 Task: For heading Arial black with underline.  font size for heading18,  'Change the font style of data to'Calibri.  and font size to 9,  Change the alignment of both headline & data to Align center.  In the sheet  Excel File Workbook Spreadsheet Templatebook
Action: Mouse moved to (96, 116)
Screenshot: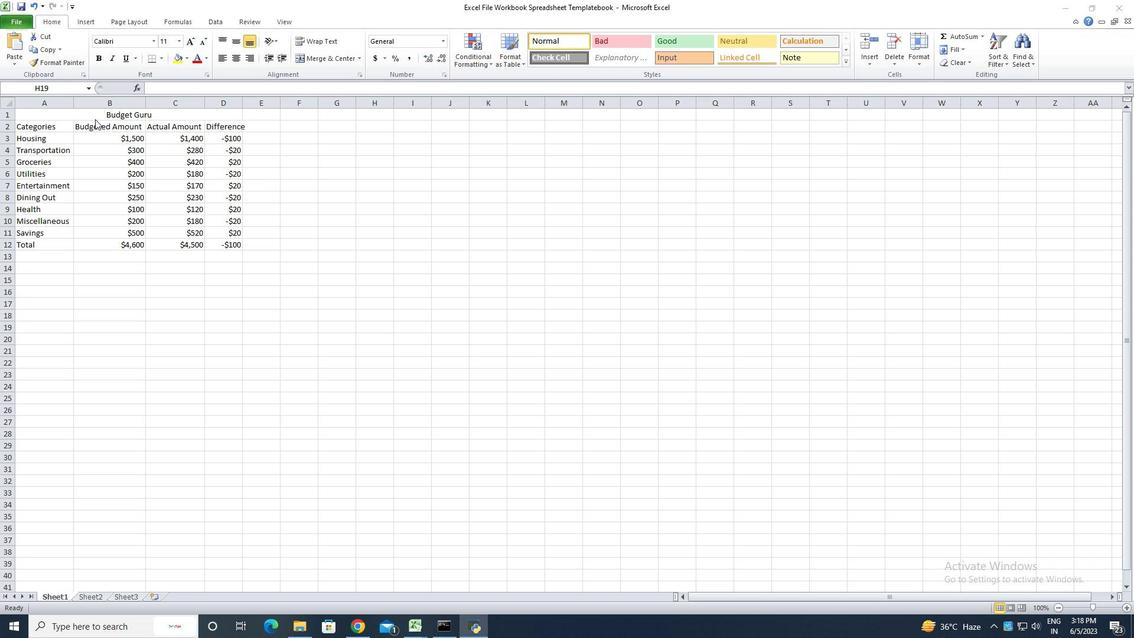 
Action: Mouse pressed left at (96, 116)
Screenshot: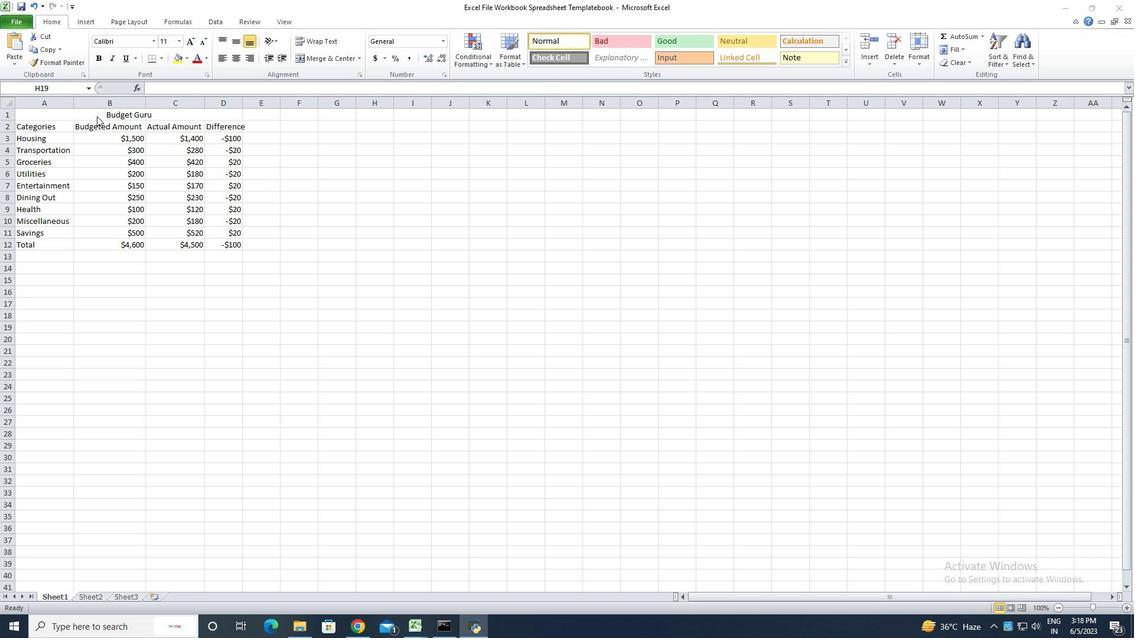 
Action: Mouse moved to (96, 115)
Screenshot: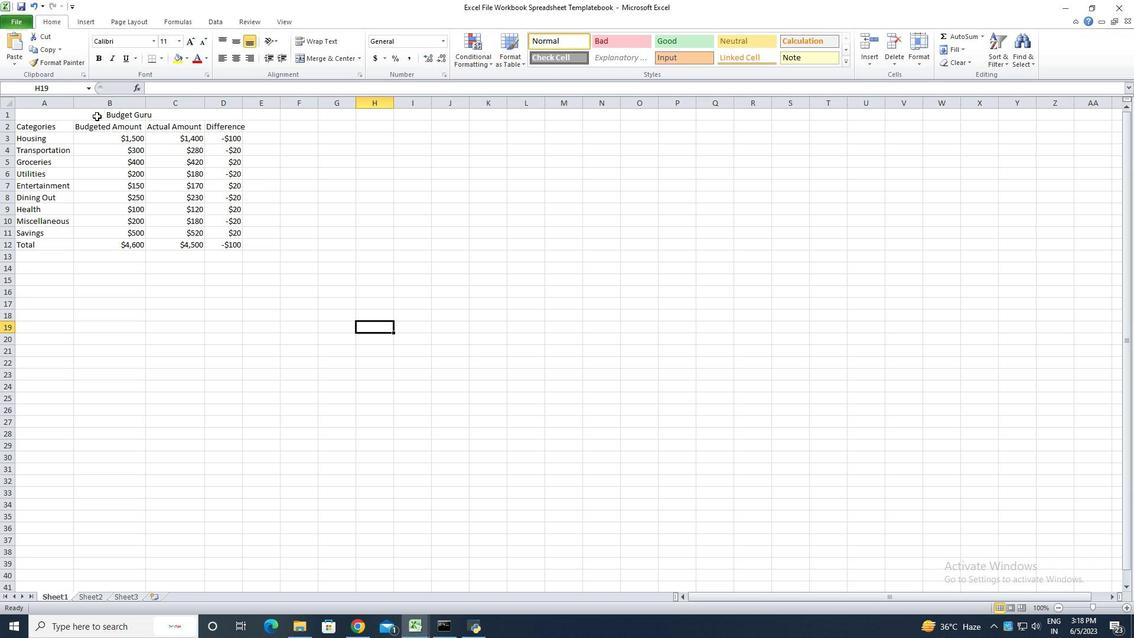 
Action: Mouse pressed left at (96, 115)
Screenshot: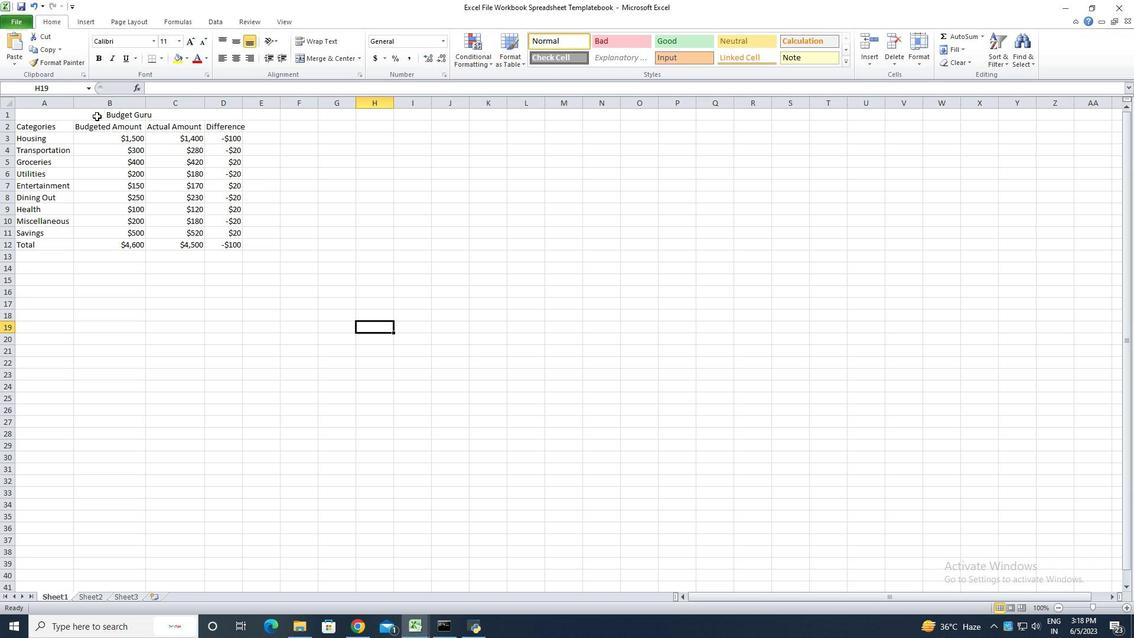 
Action: Mouse moved to (97, 115)
Screenshot: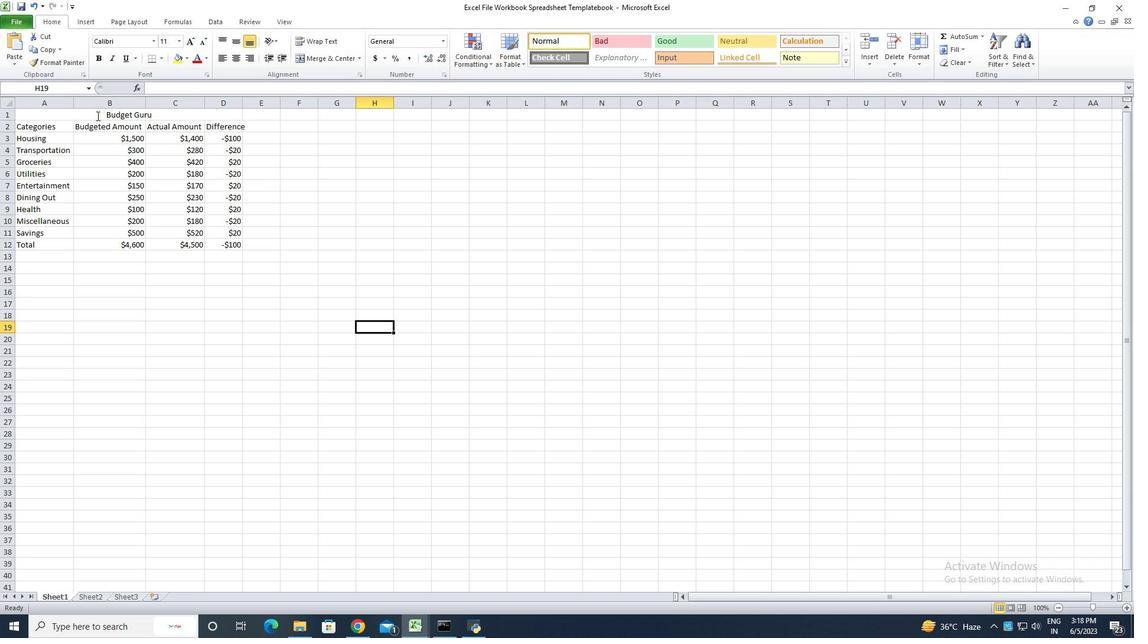 
Action: Mouse pressed left at (97, 115)
Screenshot: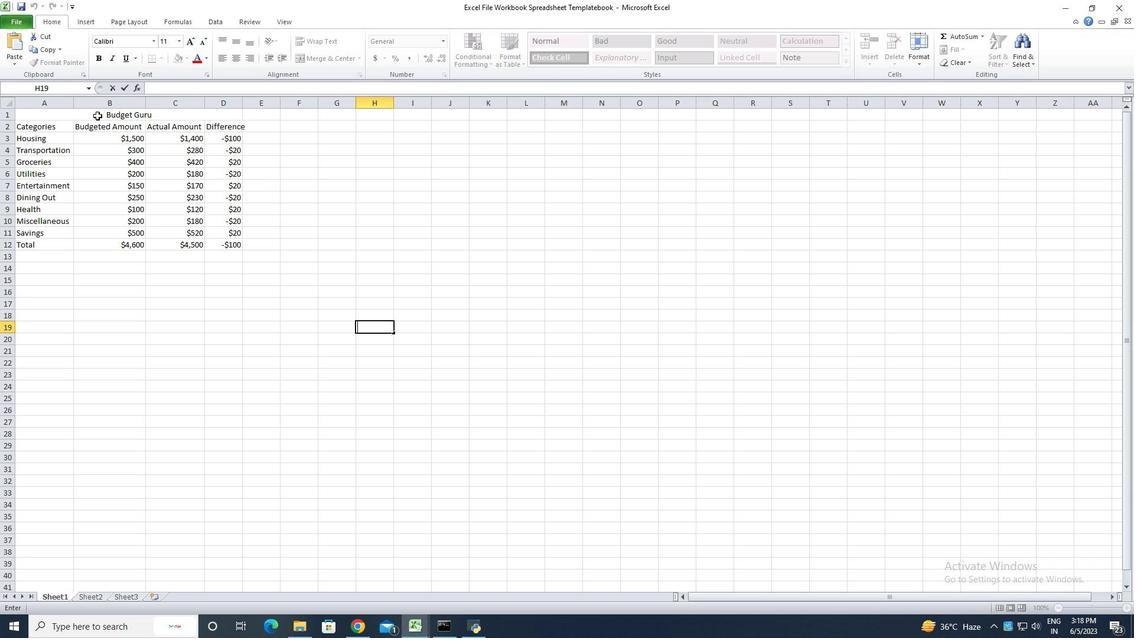 
Action: Mouse moved to (155, 37)
Screenshot: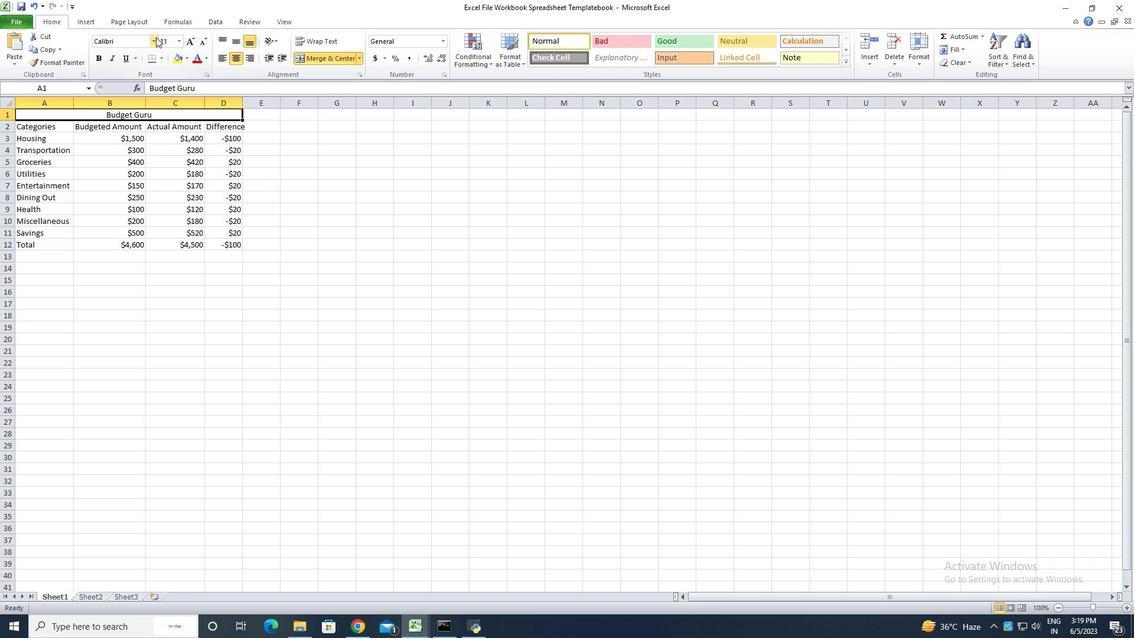 
Action: Mouse pressed left at (155, 37)
Screenshot: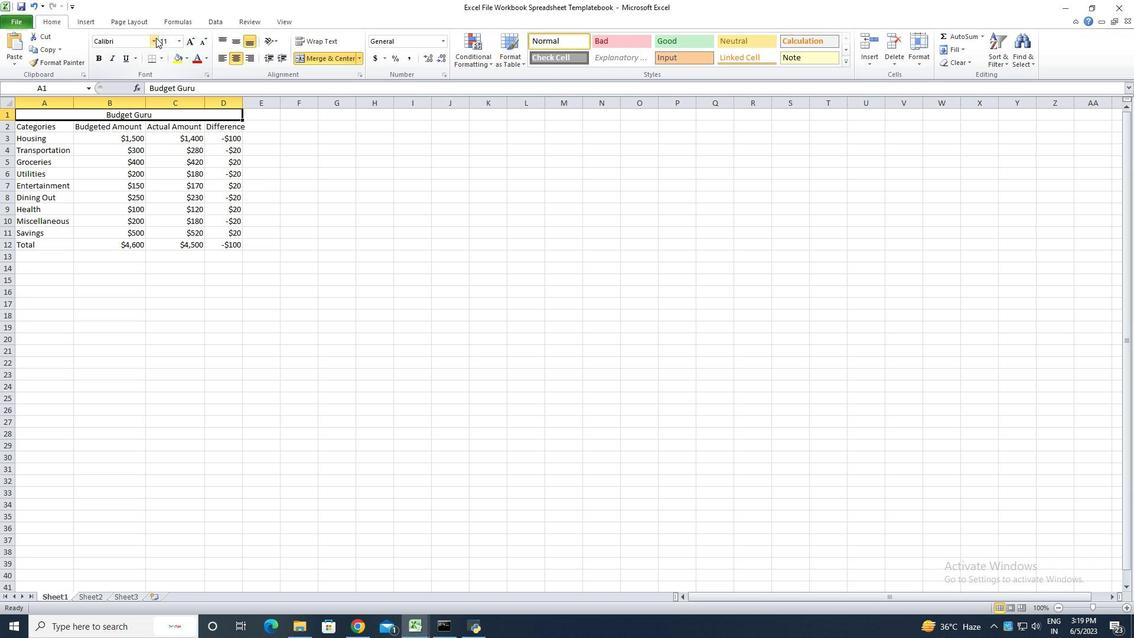 
Action: Mouse moved to (142, 150)
Screenshot: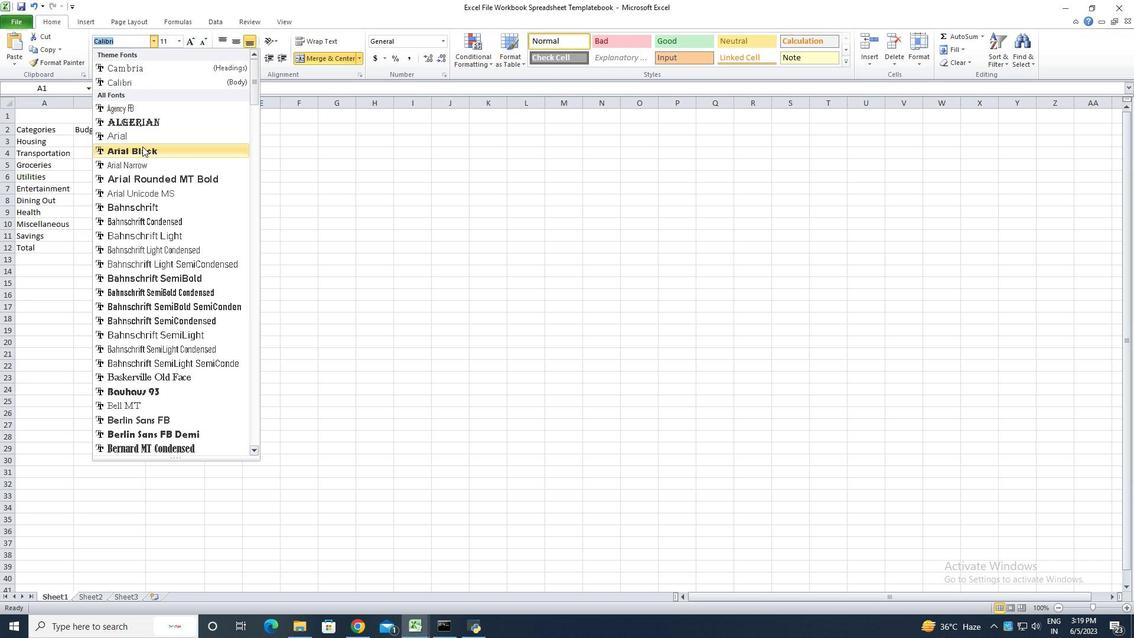 
Action: Mouse pressed left at (142, 150)
Screenshot: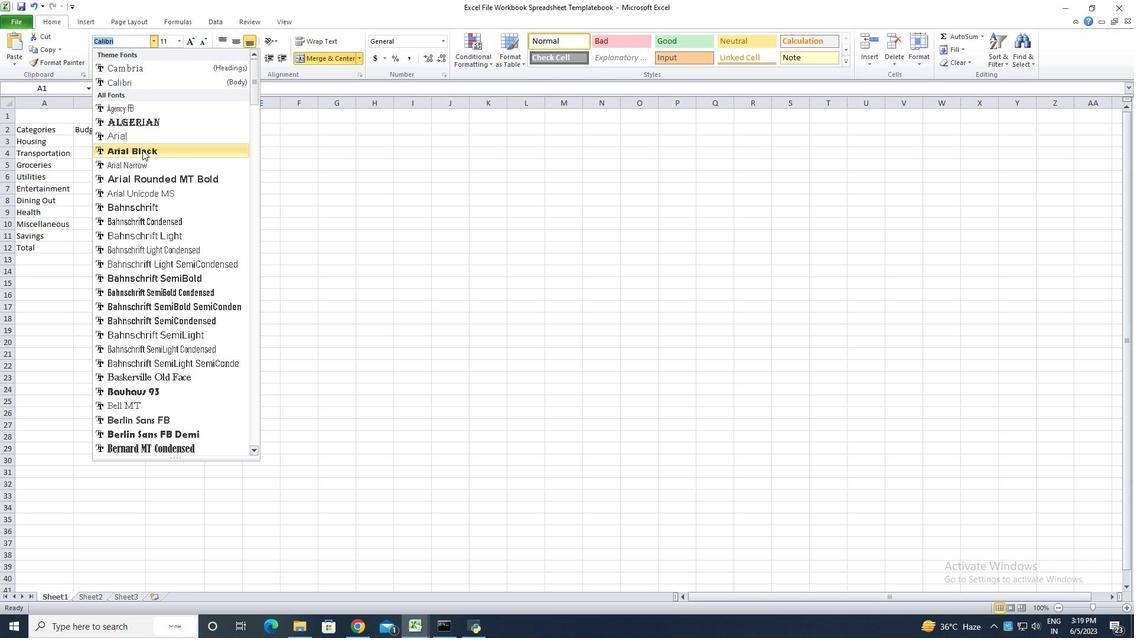 
Action: Mouse moved to (125, 58)
Screenshot: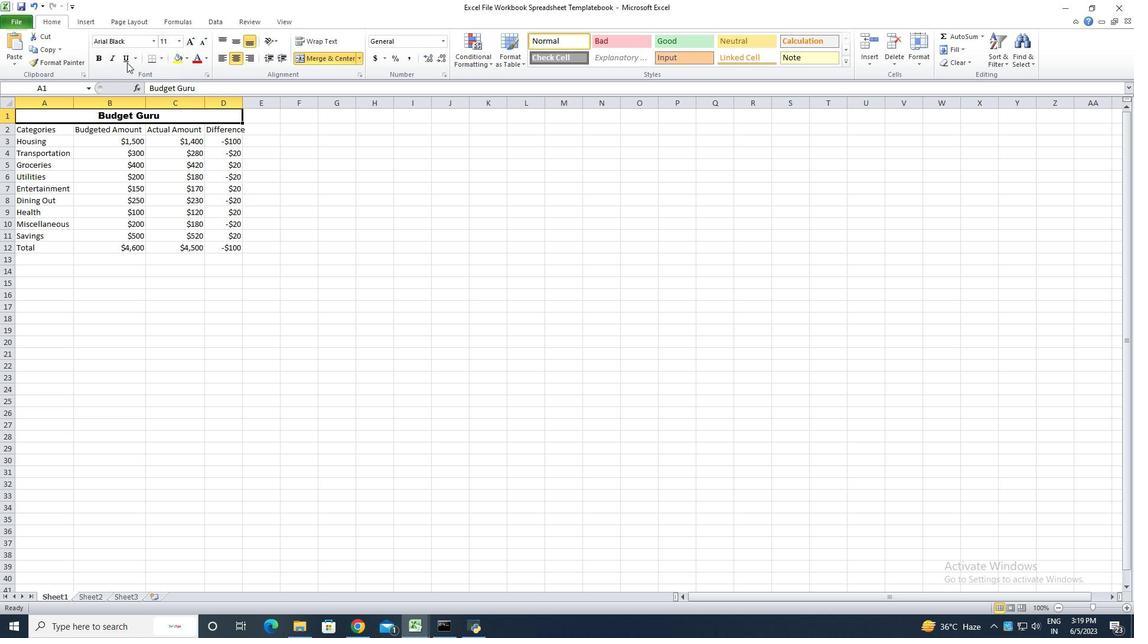 
Action: Mouse pressed left at (125, 58)
Screenshot: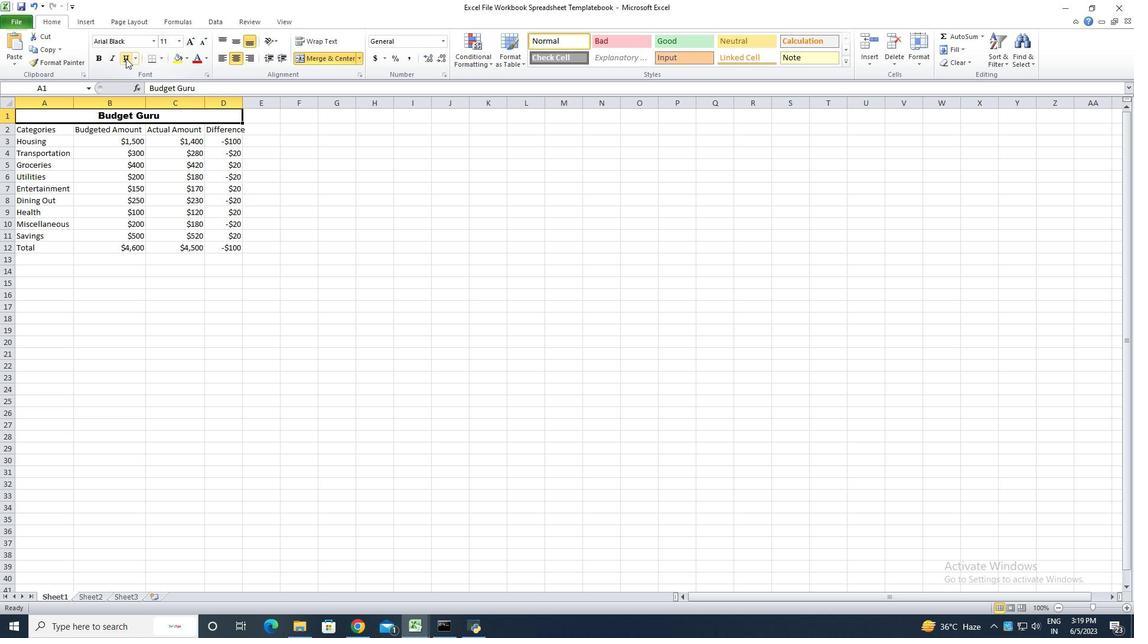 
Action: Mouse moved to (191, 41)
Screenshot: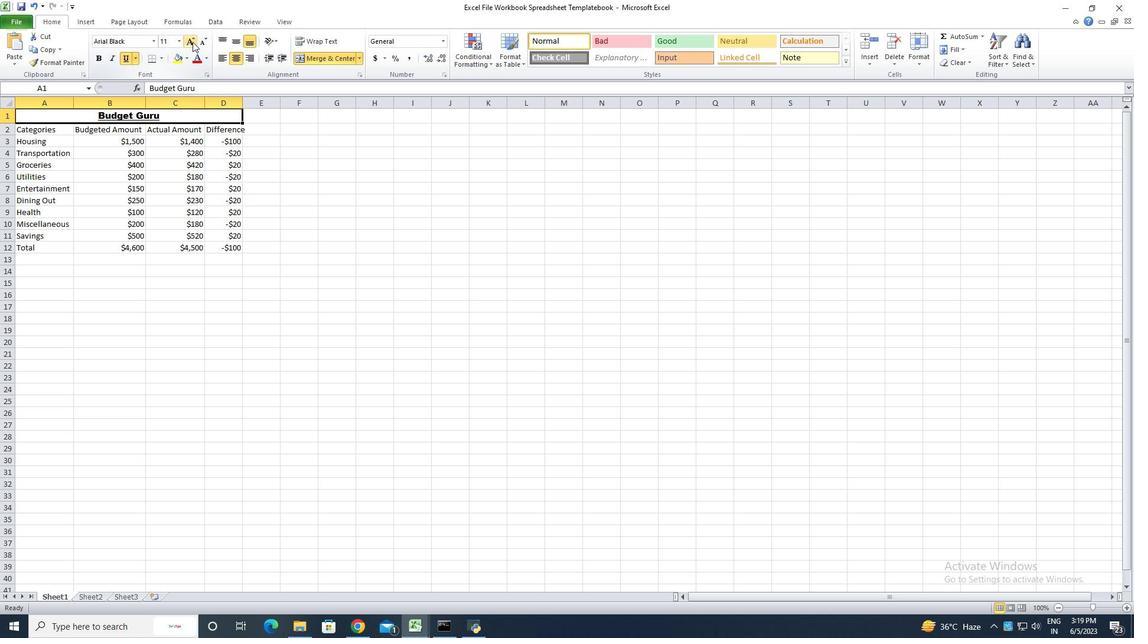 
Action: Mouse pressed left at (191, 41)
Screenshot: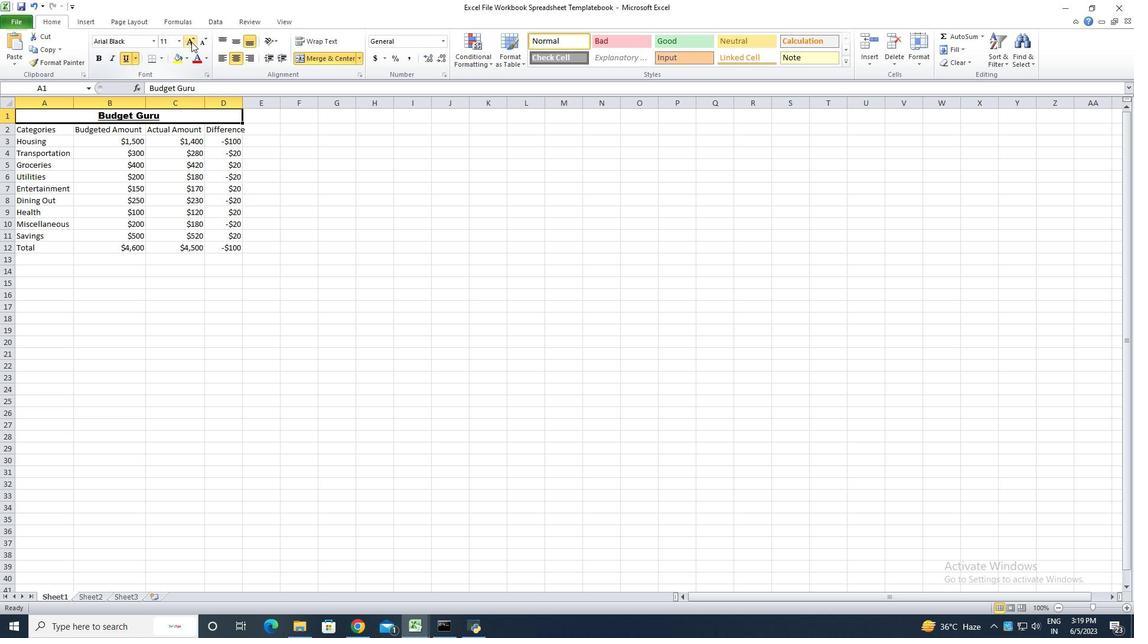 
Action: Mouse pressed left at (191, 41)
Screenshot: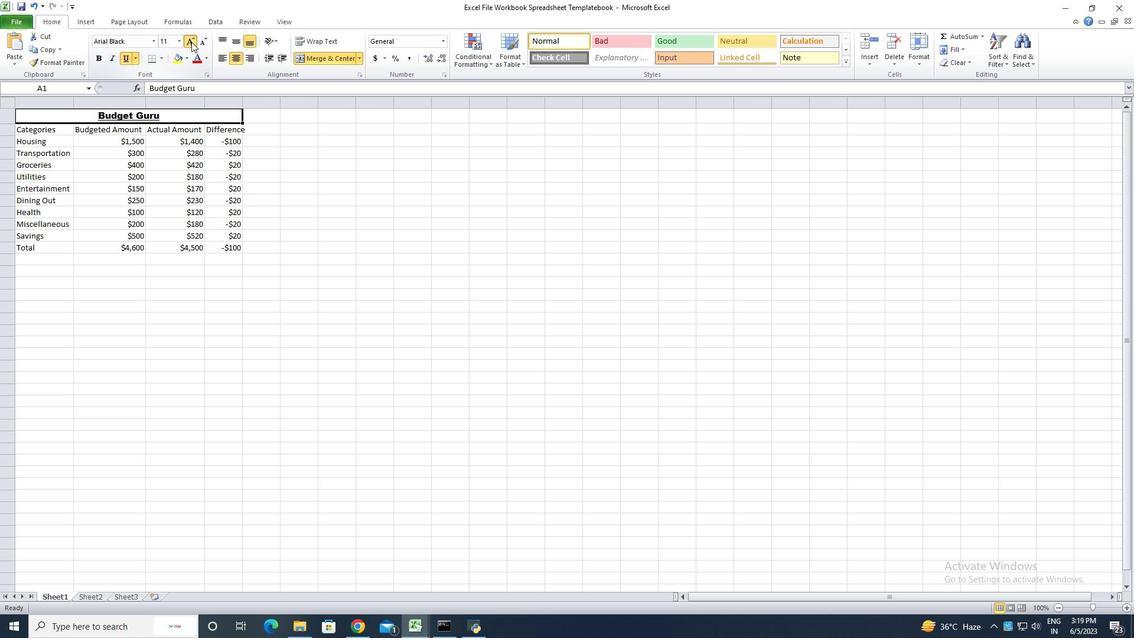 
Action: Mouse moved to (191, 41)
Screenshot: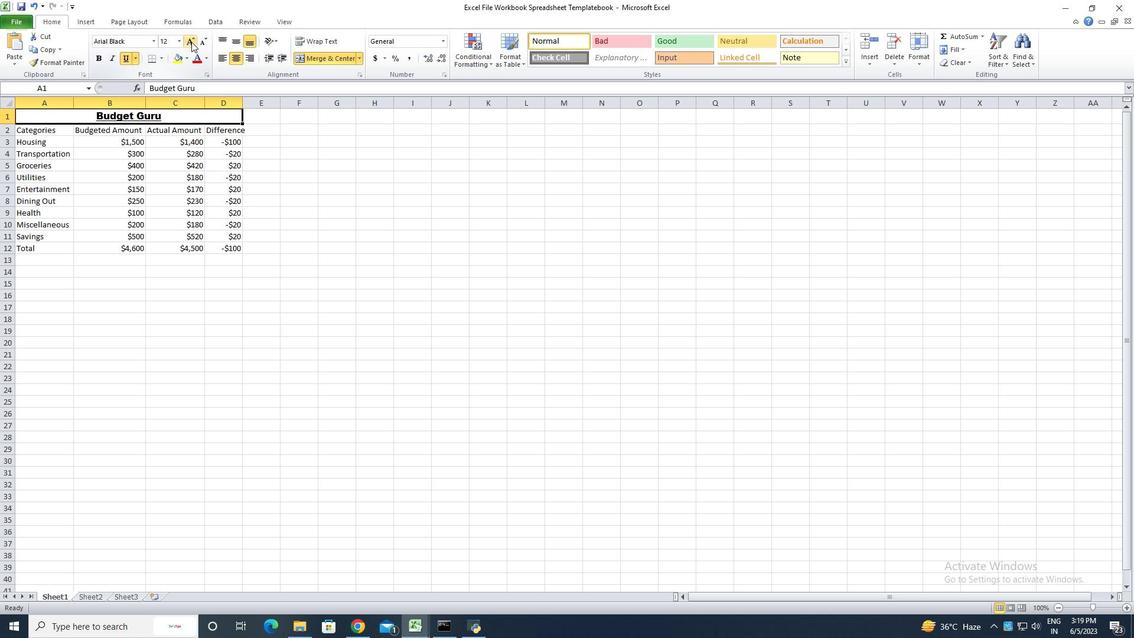 
Action: Mouse pressed left at (191, 41)
Screenshot: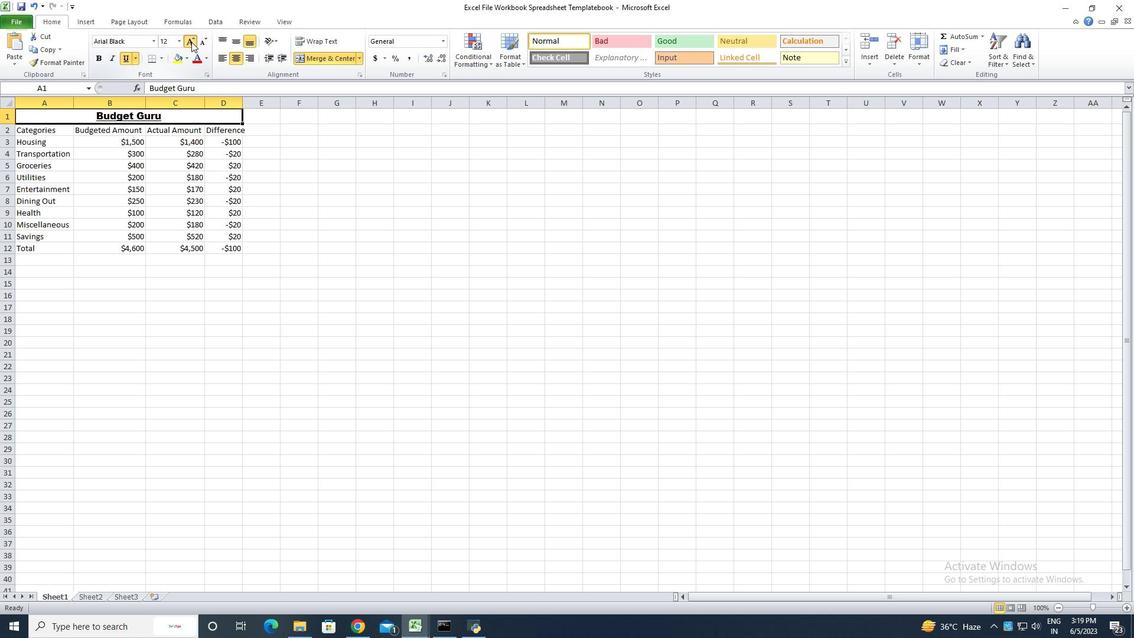 
Action: Mouse pressed left at (191, 41)
Screenshot: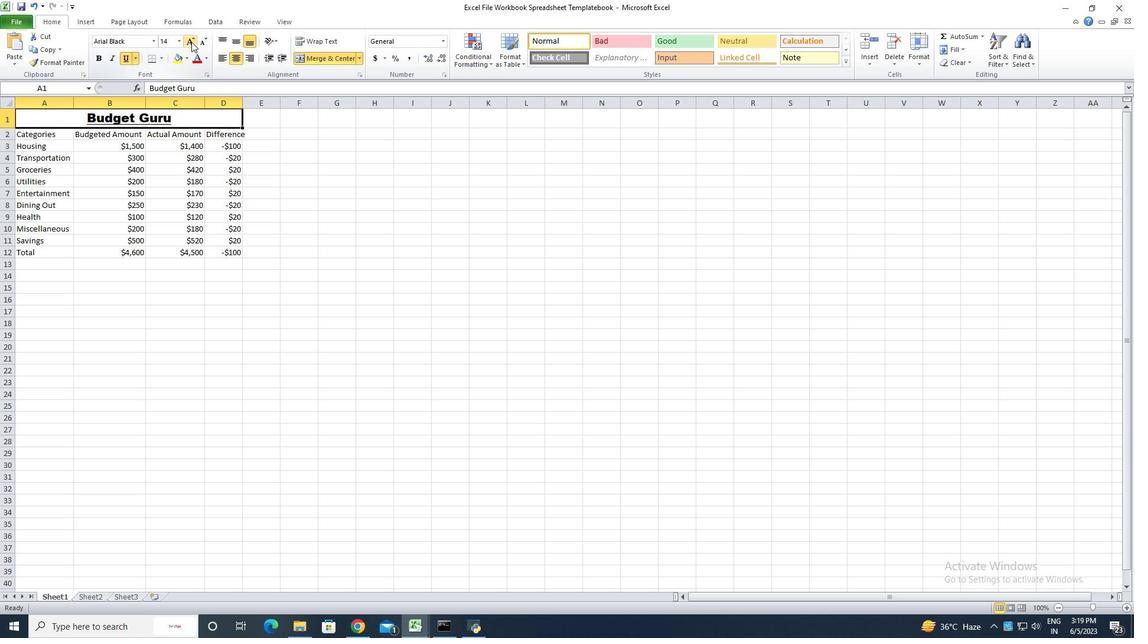 
Action: Mouse moved to (33, 137)
Screenshot: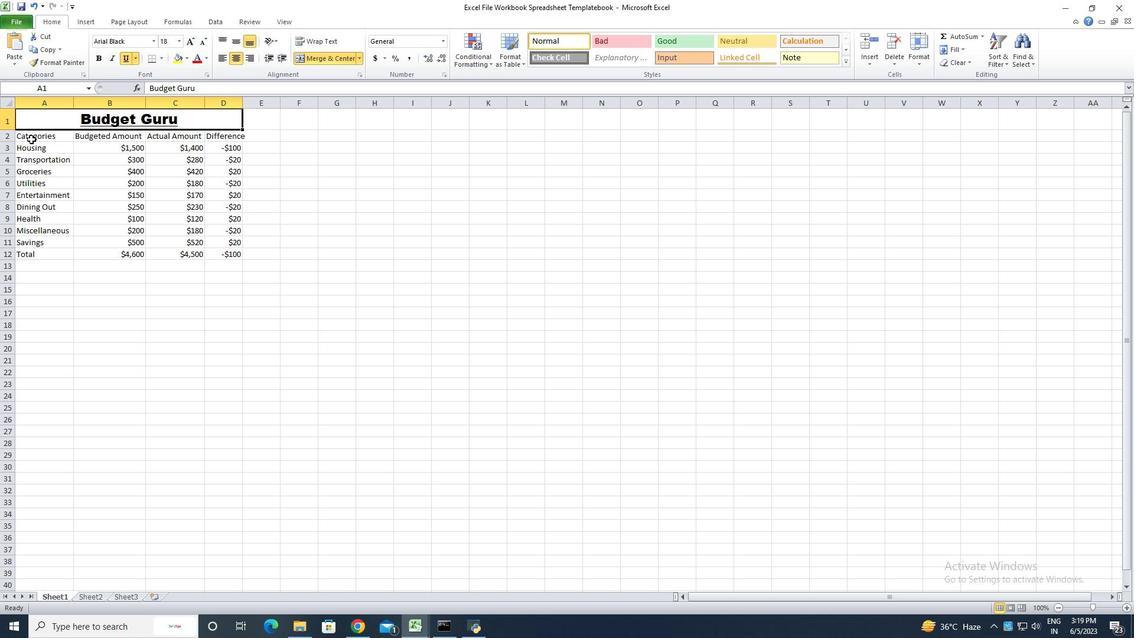 
Action: Mouse pressed left at (33, 137)
Screenshot: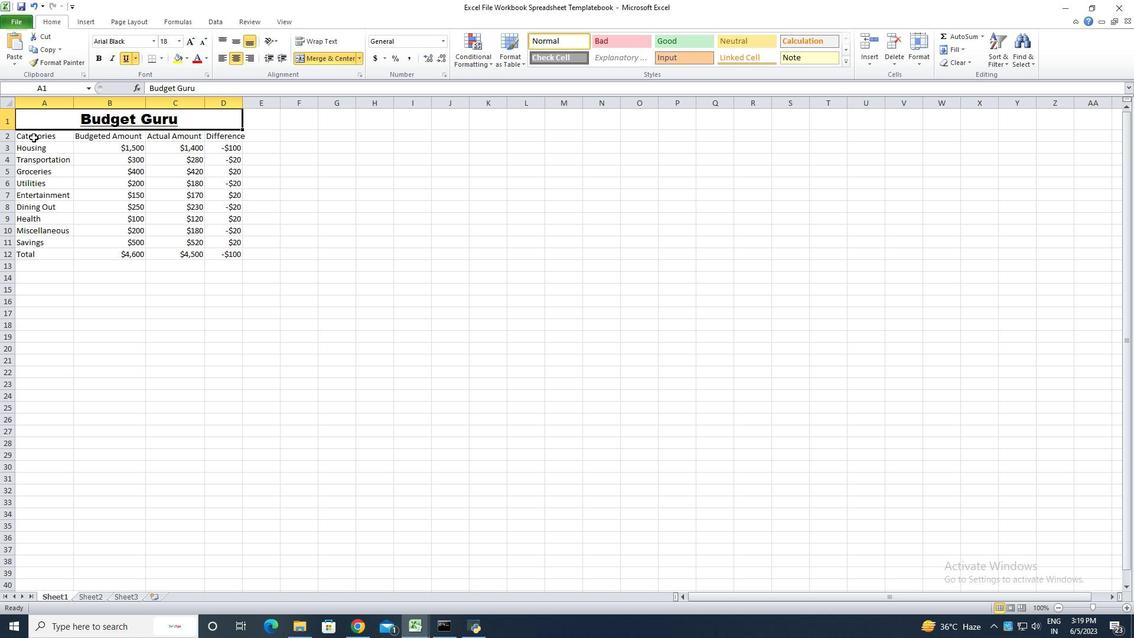 
Action: Mouse moved to (154, 43)
Screenshot: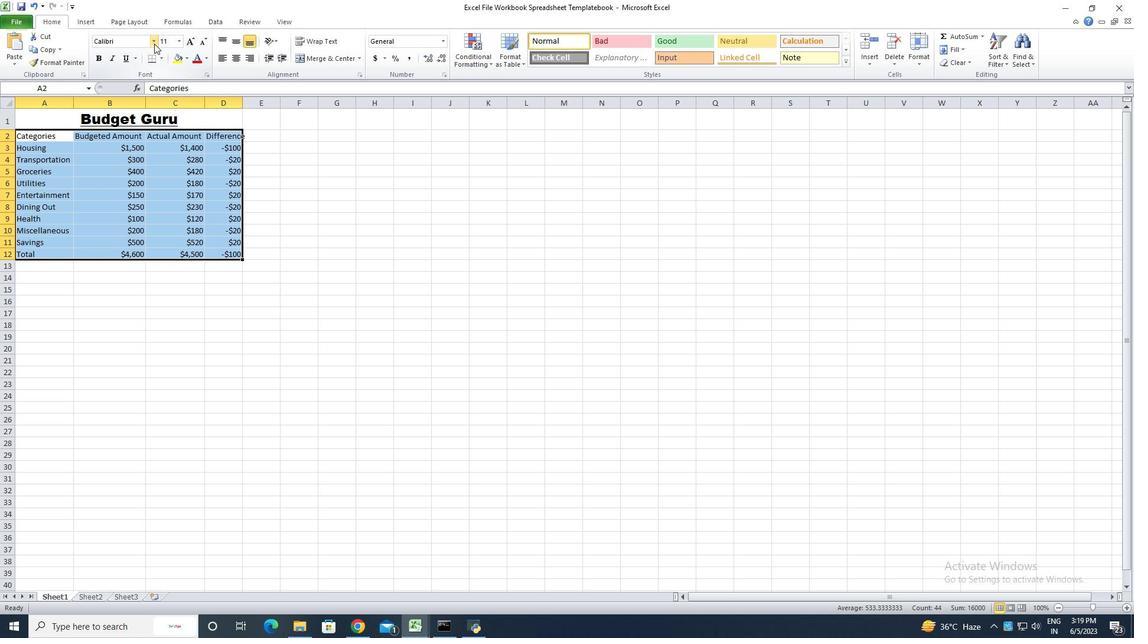 
Action: Mouse pressed left at (154, 43)
Screenshot: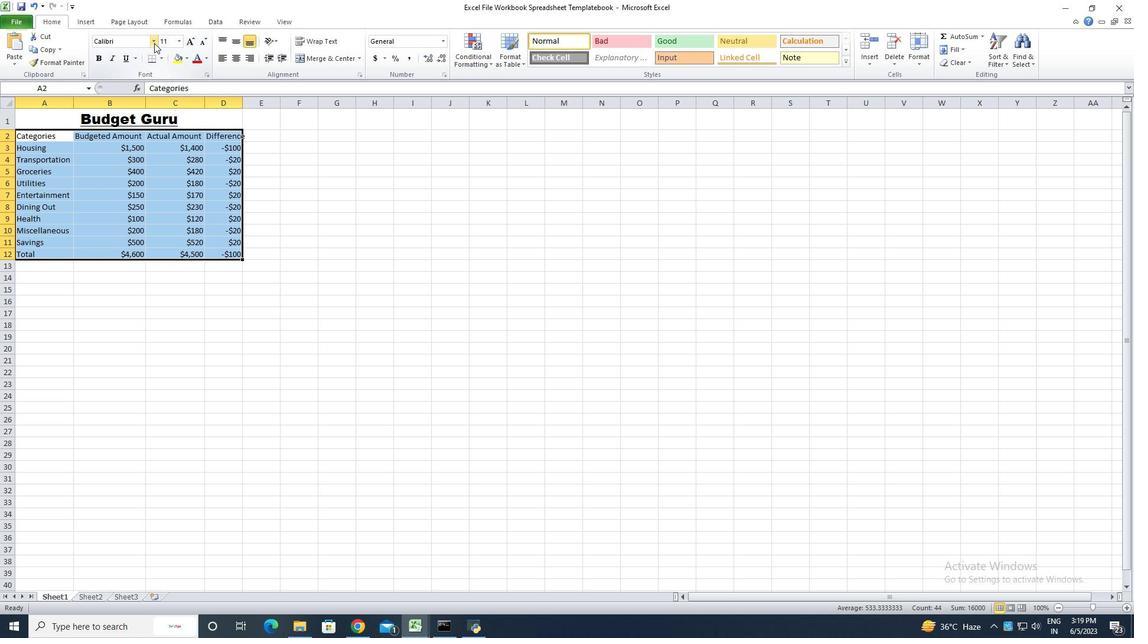 
Action: Mouse moved to (145, 85)
Screenshot: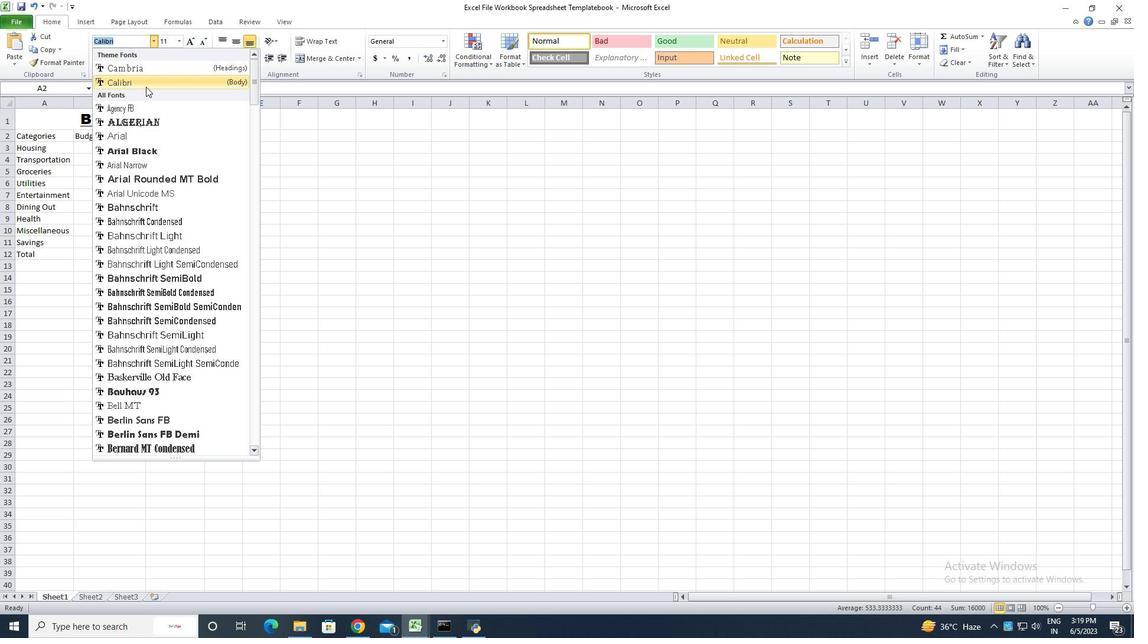 
Action: Mouse pressed left at (145, 85)
Screenshot: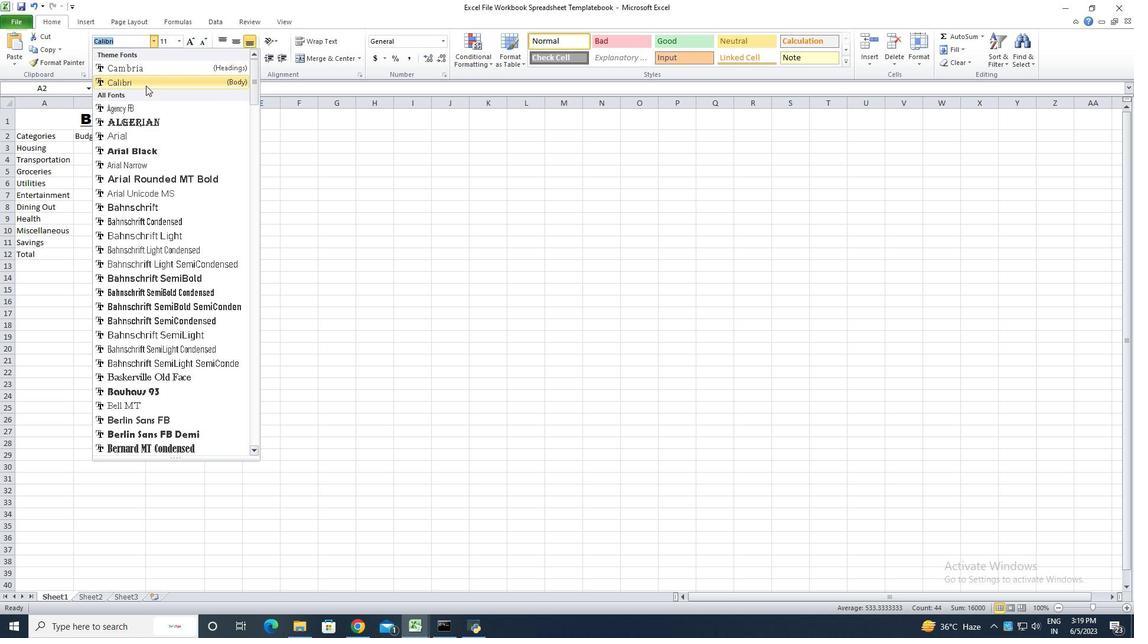
Action: Mouse moved to (203, 40)
Screenshot: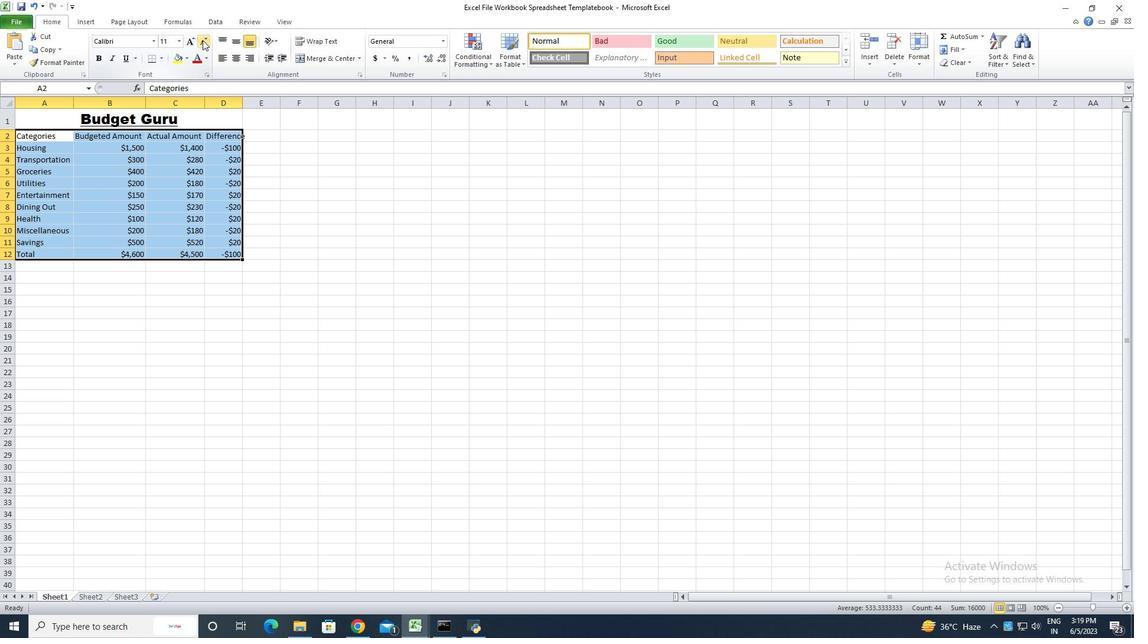 
Action: Mouse pressed left at (203, 40)
Screenshot: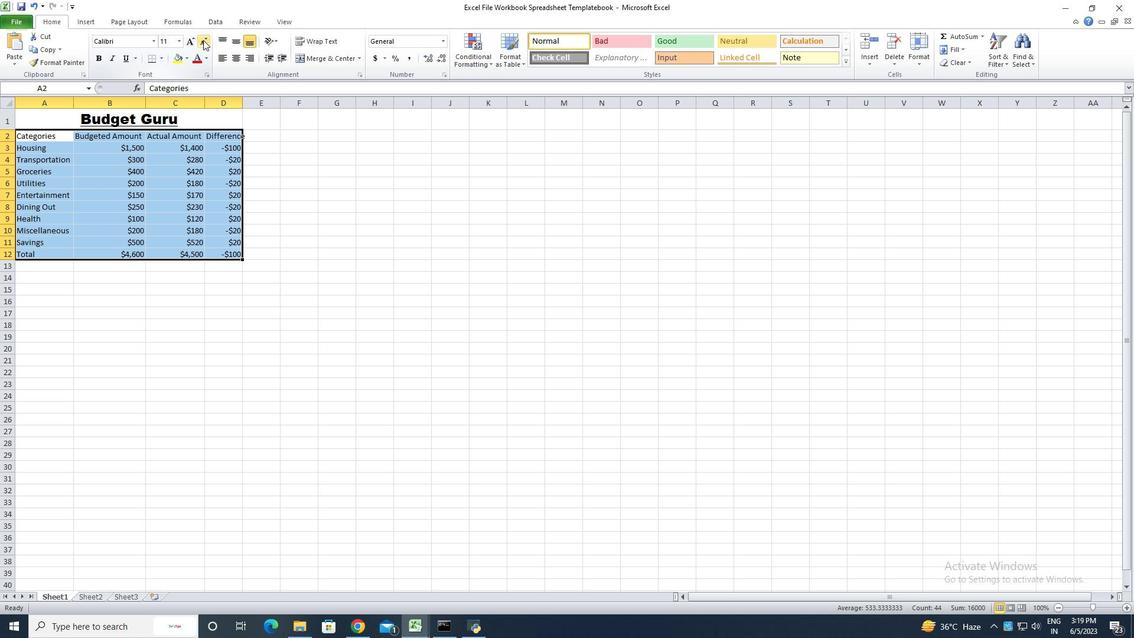 
Action: Mouse moved to (203, 40)
Screenshot: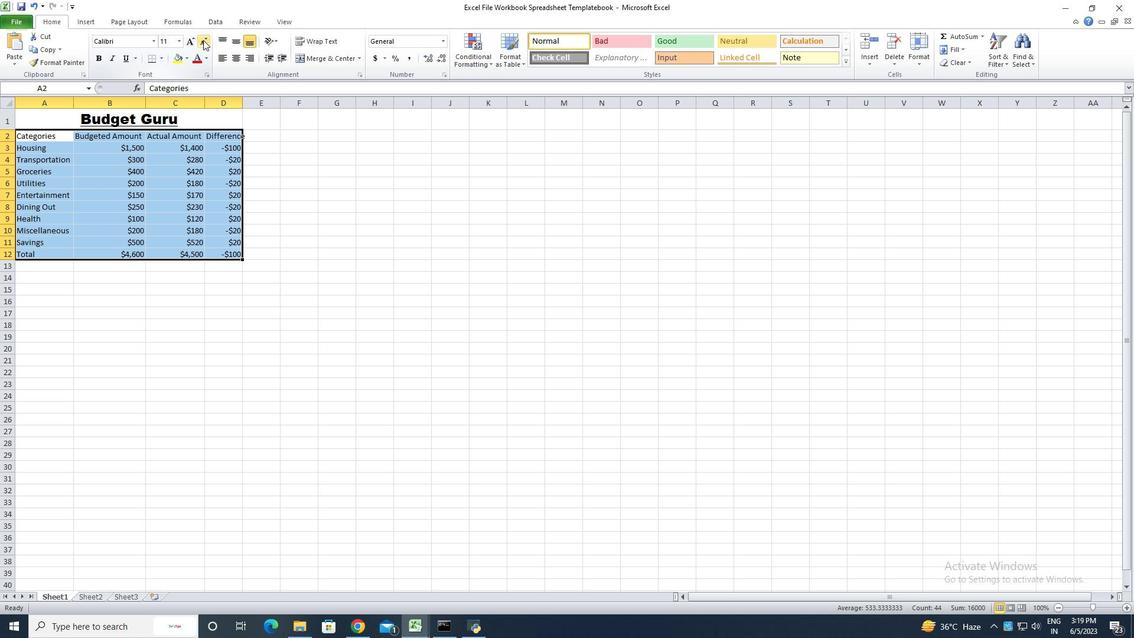 
Action: Mouse pressed left at (203, 40)
Screenshot: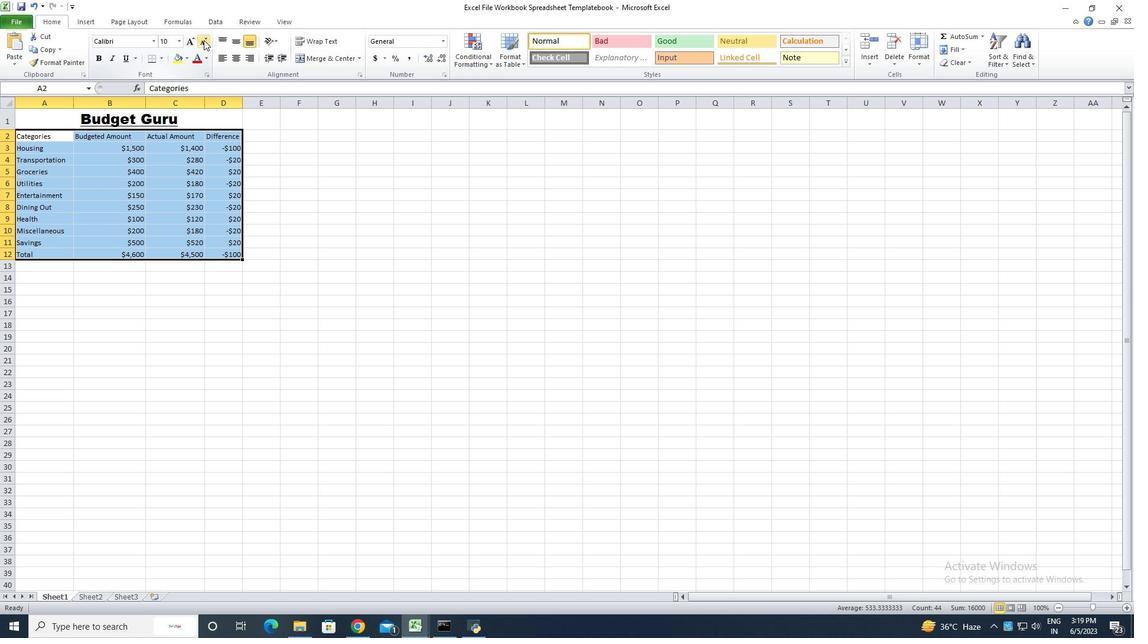 
Action: Mouse moved to (235, 307)
Screenshot: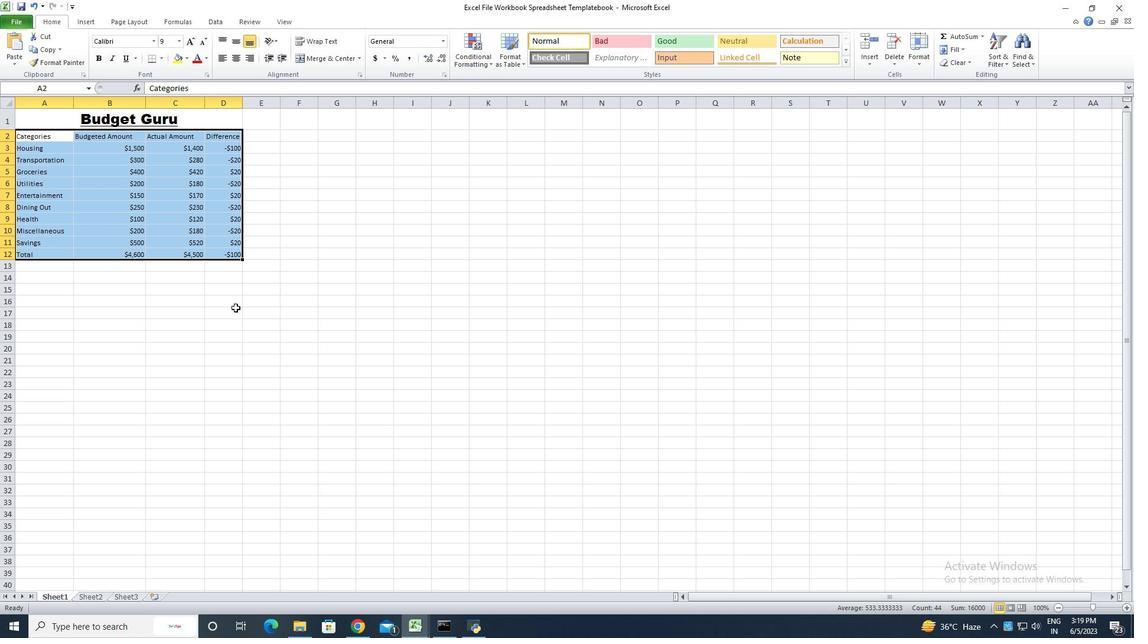 
Action: Mouse pressed left at (235, 307)
Screenshot: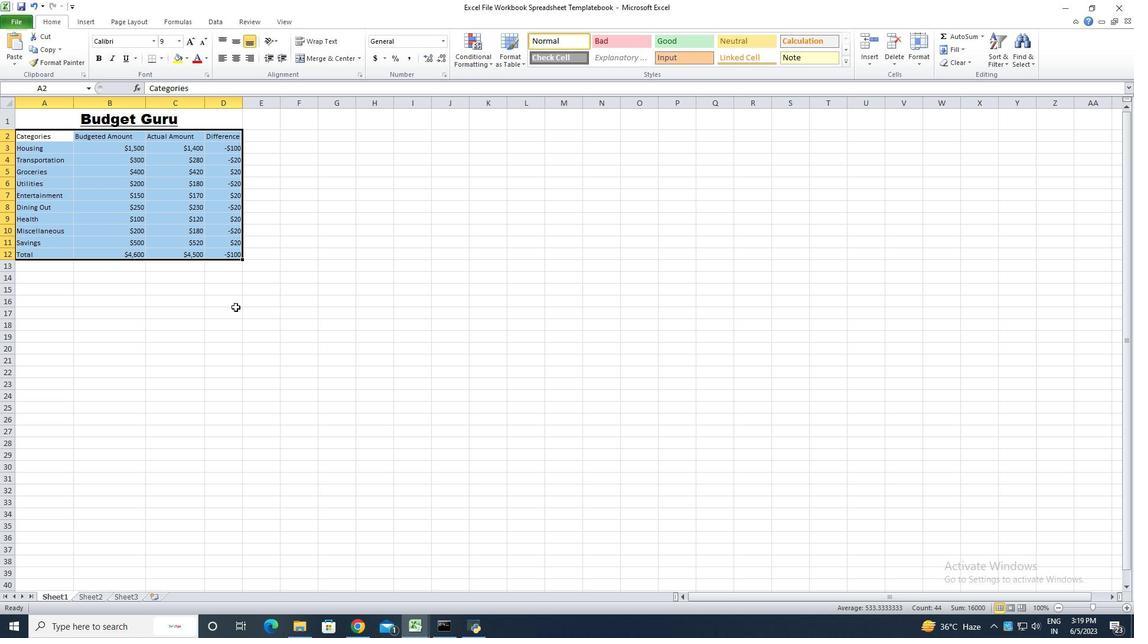 
Action: Mouse moved to (65, 118)
Screenshot: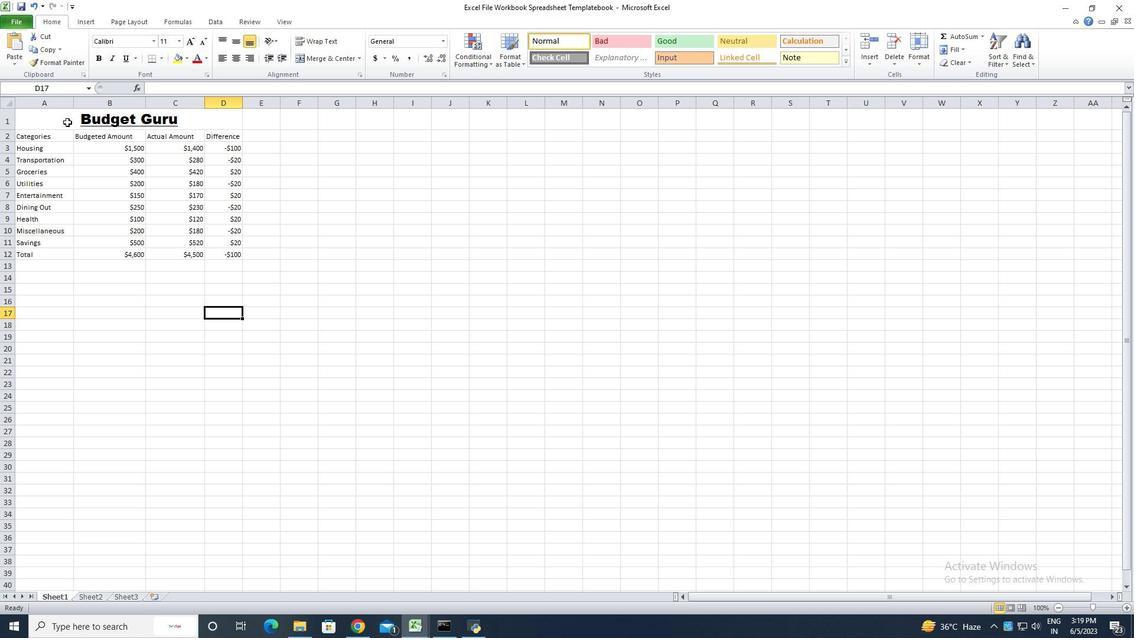 
Action: Mouse pressed left at (65, 118)
Screenshot: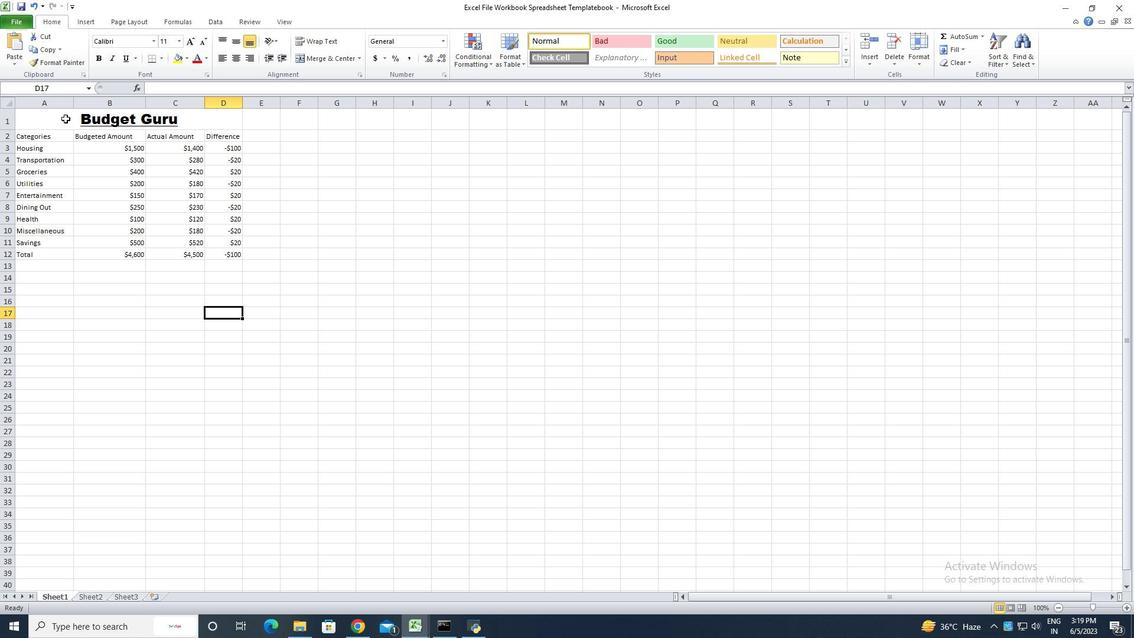 
Action: Mouse moved to (233, 59)
Screenshot: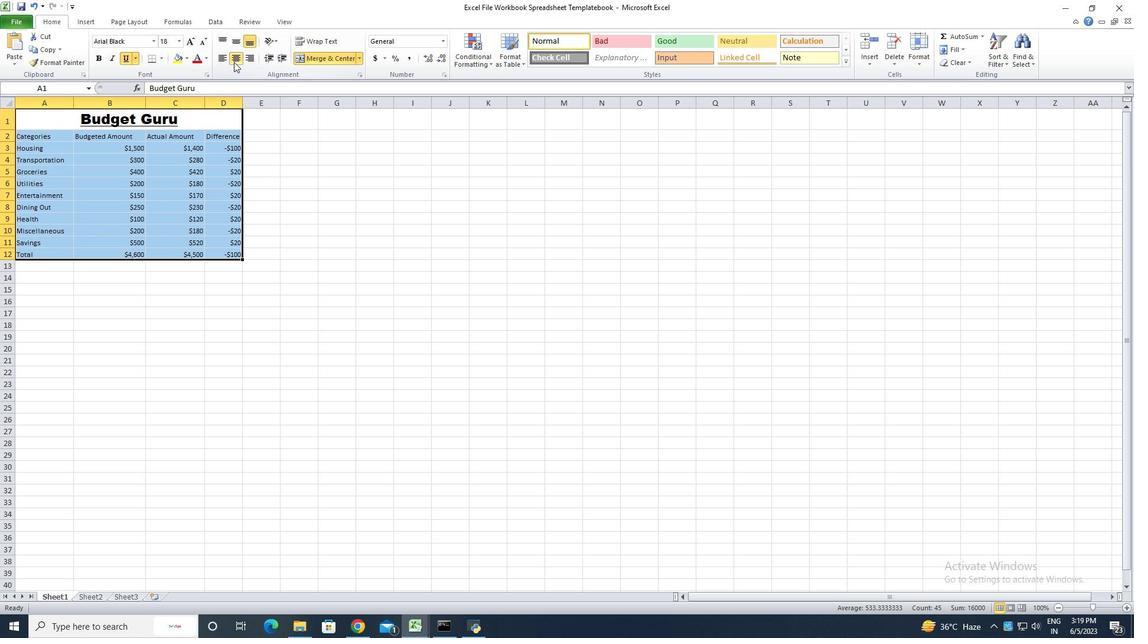 
Action: Mouse pressed left at (233, 59)
Screenshot: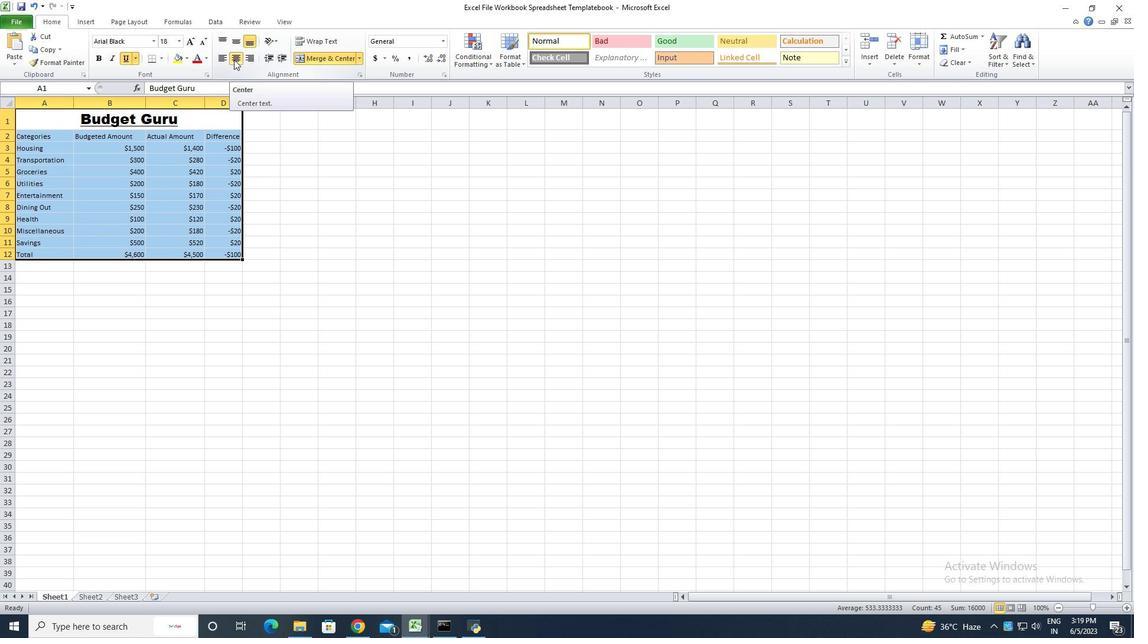 
Action: Mouse pressed left at (233, 59)
Screenshot: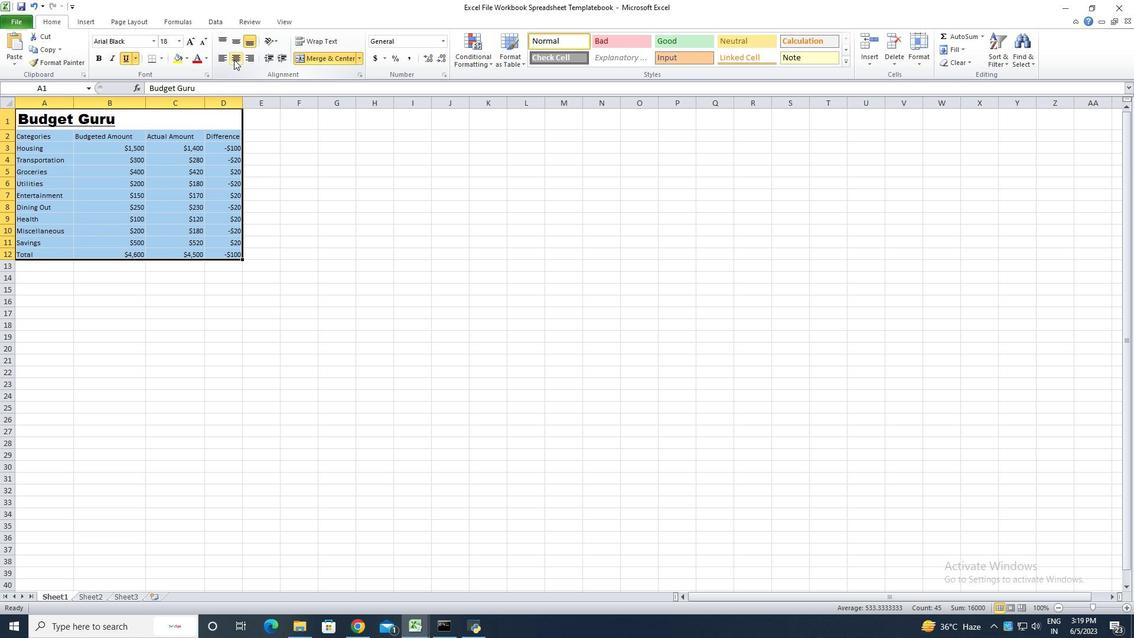 
Action: Mouse moved to (233, 300)
Screenshot: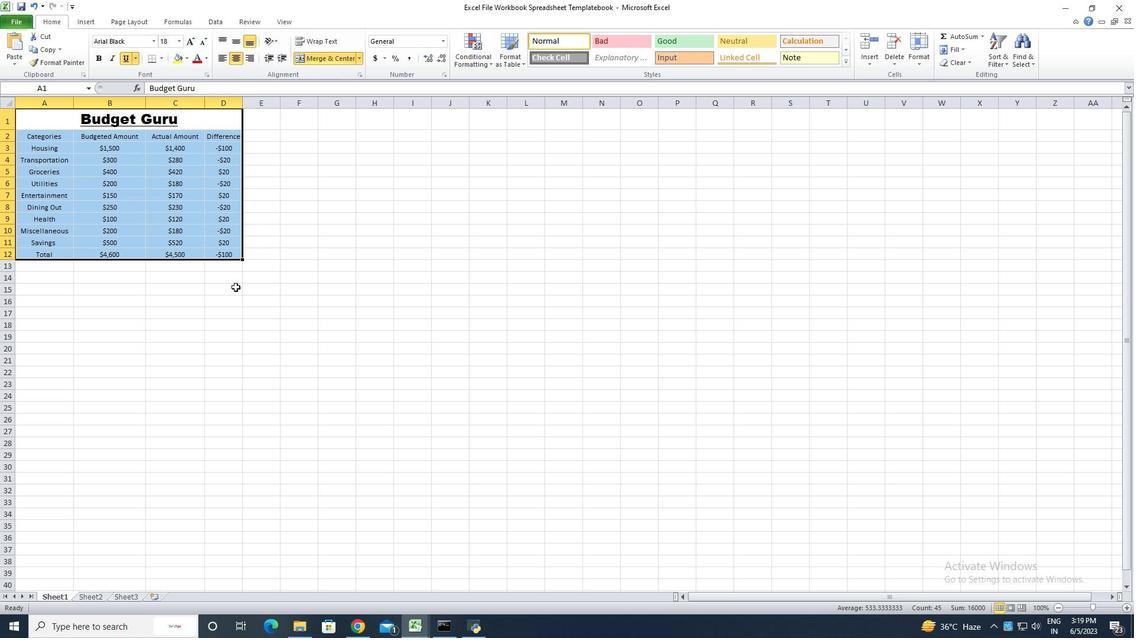 
Action: Mouse pressed left at (233, 300)
Screenshot: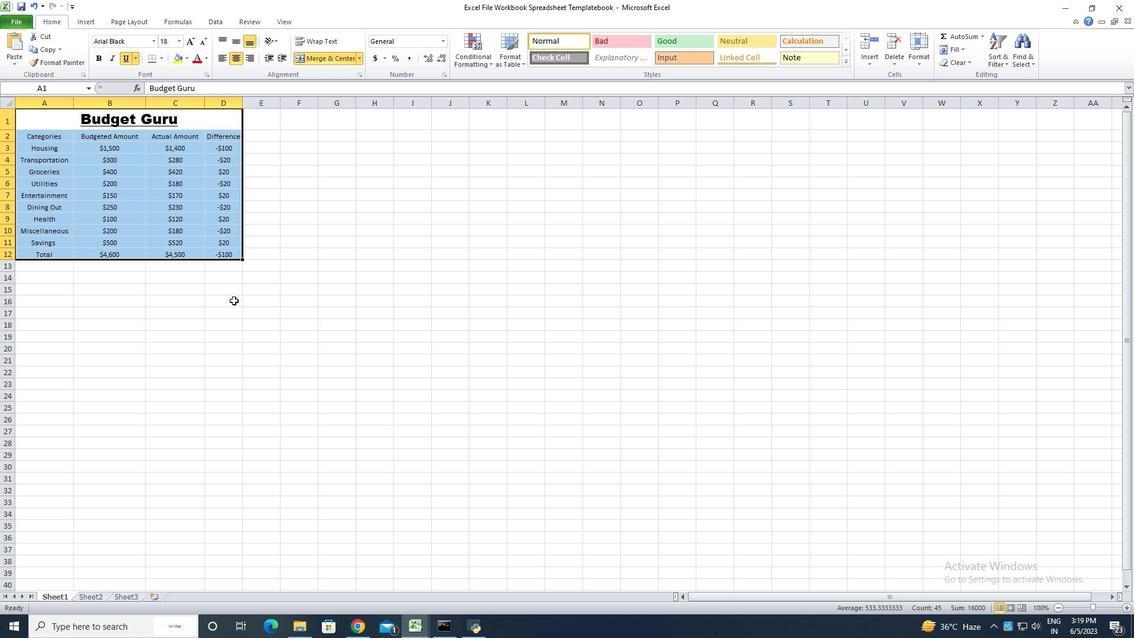 
Action: Key pressed ctrl+S
Screenshot: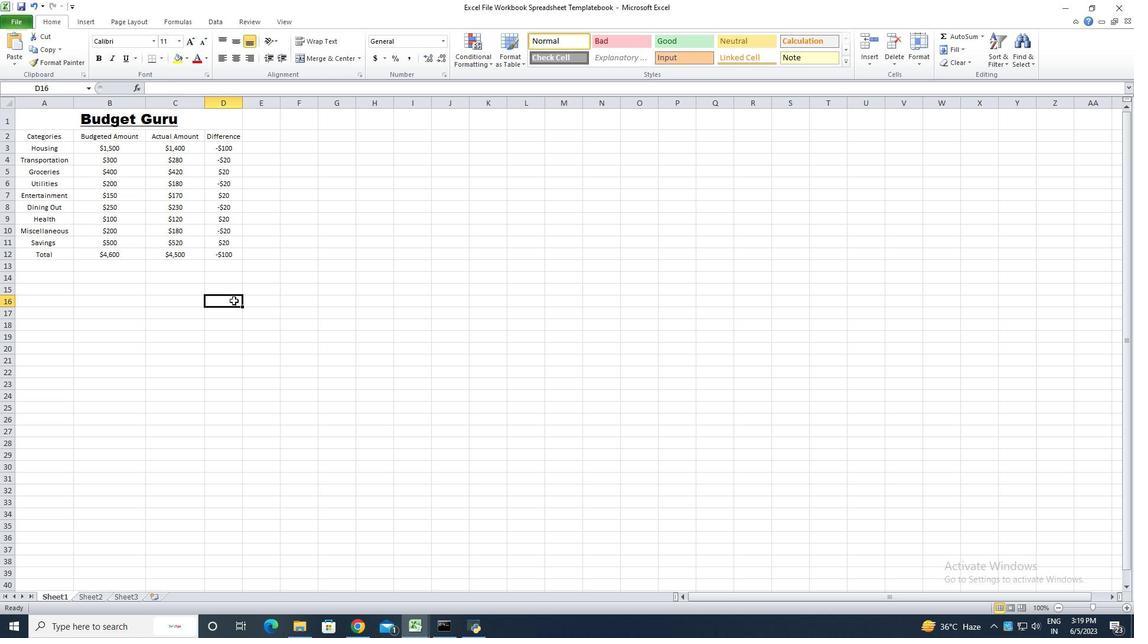 
